 Task: Create new contact,   with mail id: 'VictoriaLee@cornell.edu', first name: 'Victoria', Last name: 'Lee', Job Title: Content Writer, Phone number (512) 555-2345. Change life cycle stage to  'Lead' and lead status to 'New'. Add new company to the associated contact: www.herofutureenergies.com
 . Logged in from softage.5@softage.net
Action: Mouse moved to (77, 47)
Screenshot: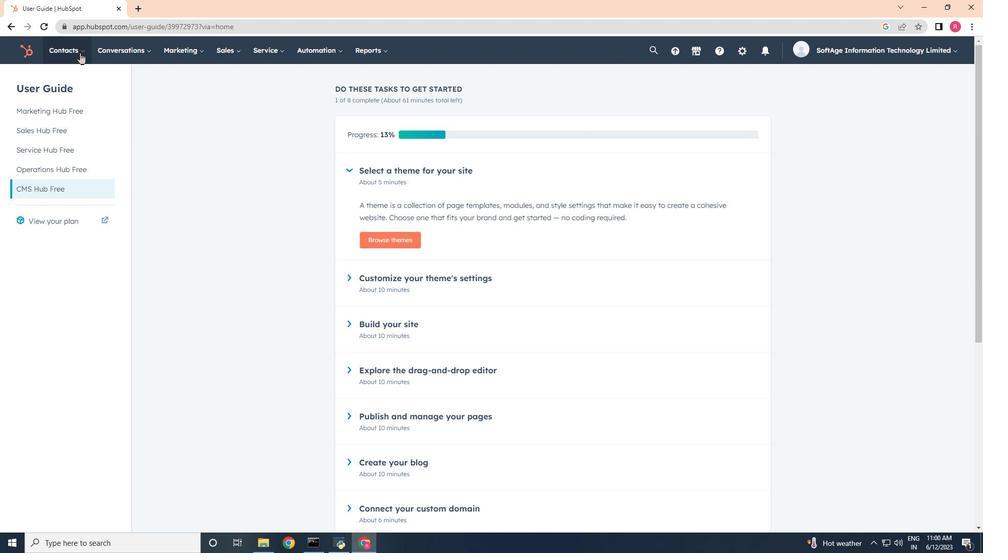 
Action: Mouse pressed left at (77, 47)
Screenshot: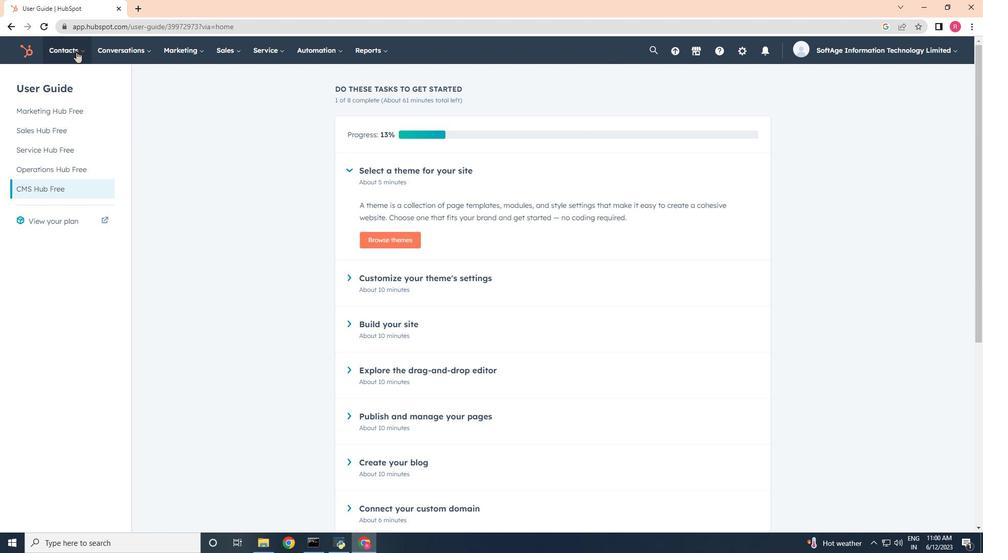 
Action: Mouse moved to (81, 83)
Screenshot: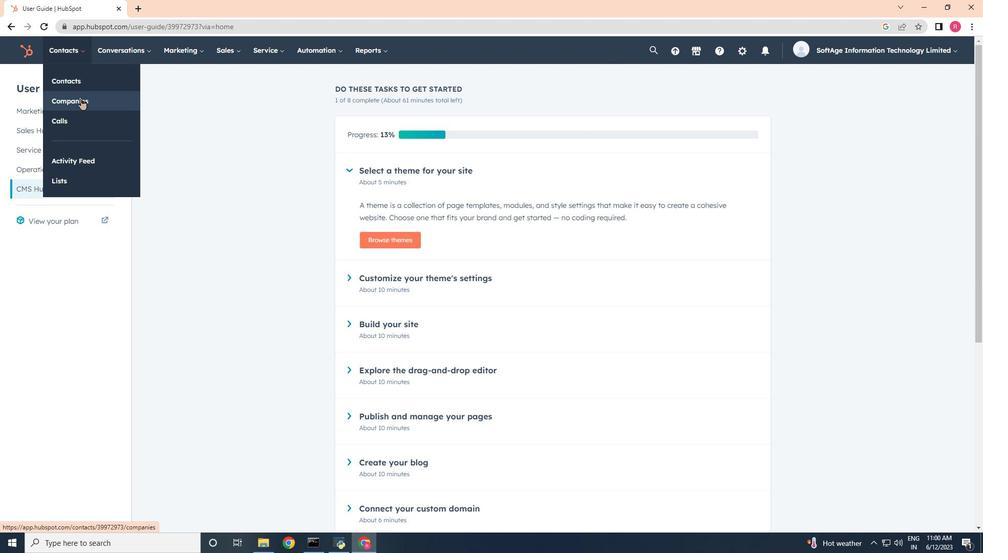 
Action: Mouse pressed left at (81, 83)
Screenshot: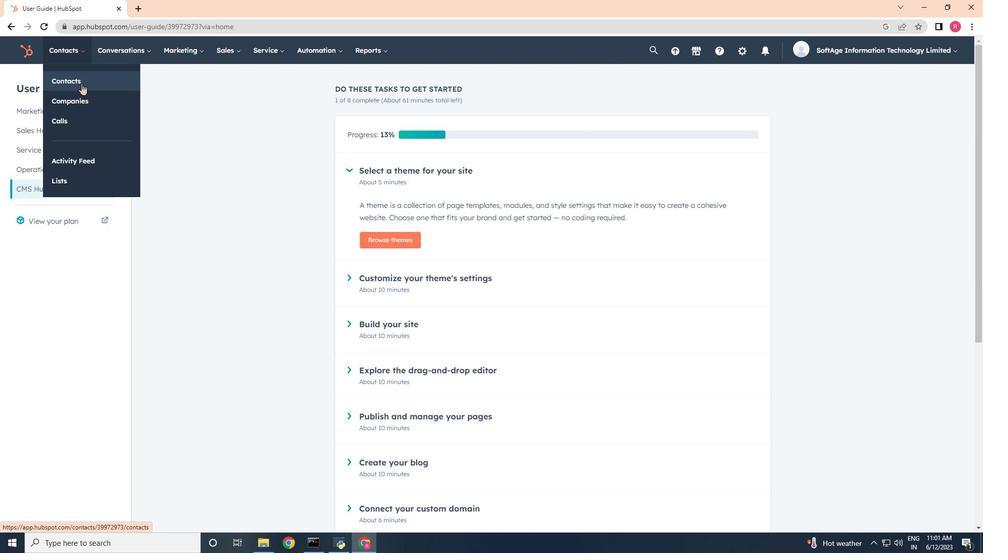
Action: Mouse moved to (924, 91)
Screenshot: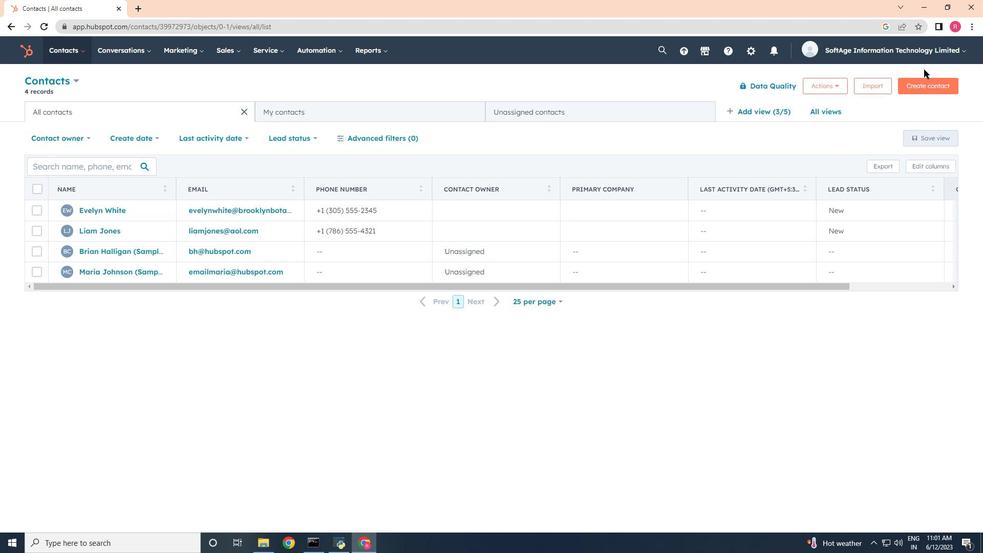 
Action: Mouse pressed left at (924, 91)
Screenshot: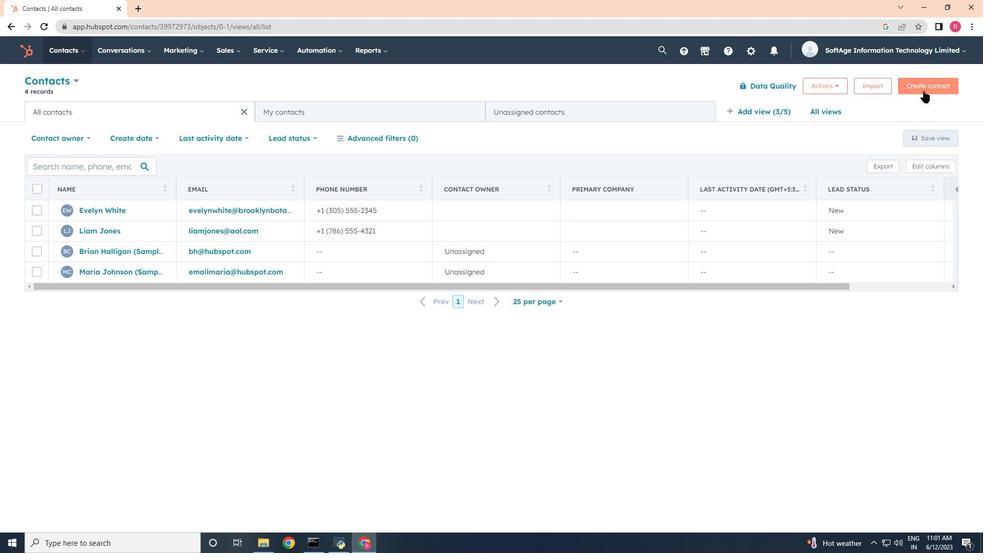 
Action: Mouse moved to (739, 135)
Screenshot: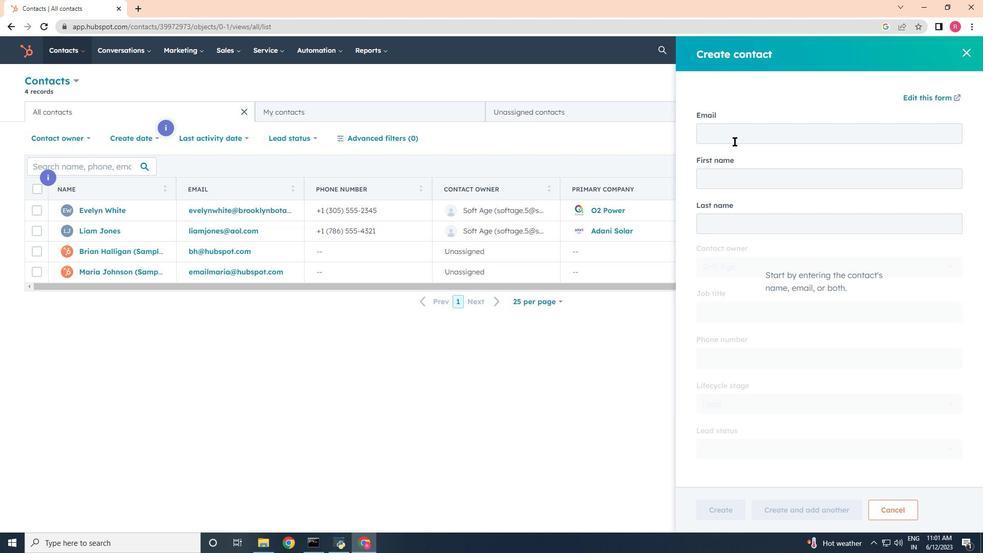 
Action: Mouse pressed left at (739, 135)
Screenshot: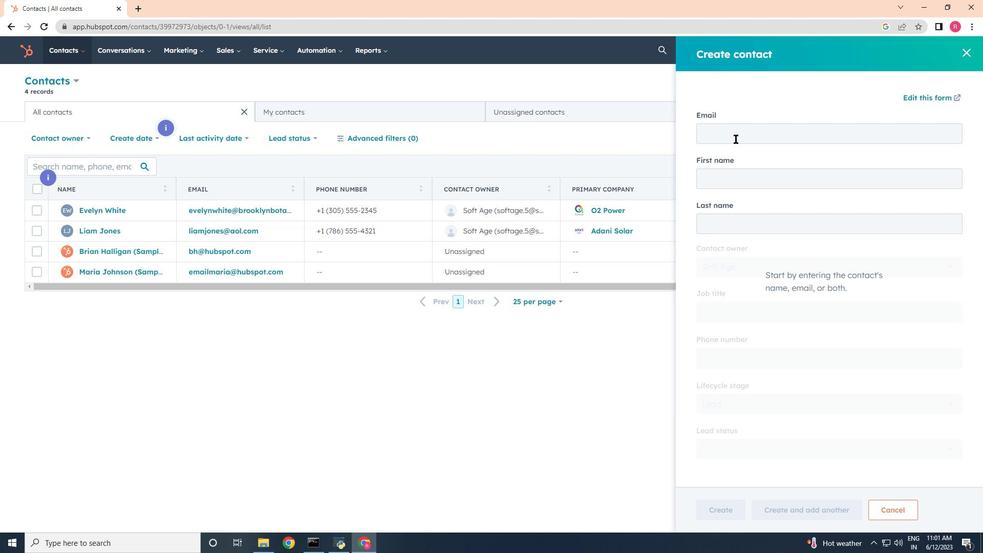 
Action: Key pressed <Key.shift>Victoria<Key.shift>Lee<Key.shift><Key.shift><Key.shift><Key.shift><Key.shift><Key.shift><Key.shift><Key.shift><Key.shift><Key.shift>@cornell.edu<Key.tab><Key.shift>Victoria<Key.tab><Key.shift>LEE<Key.backspace><Key.backspace>ee
Screenshot: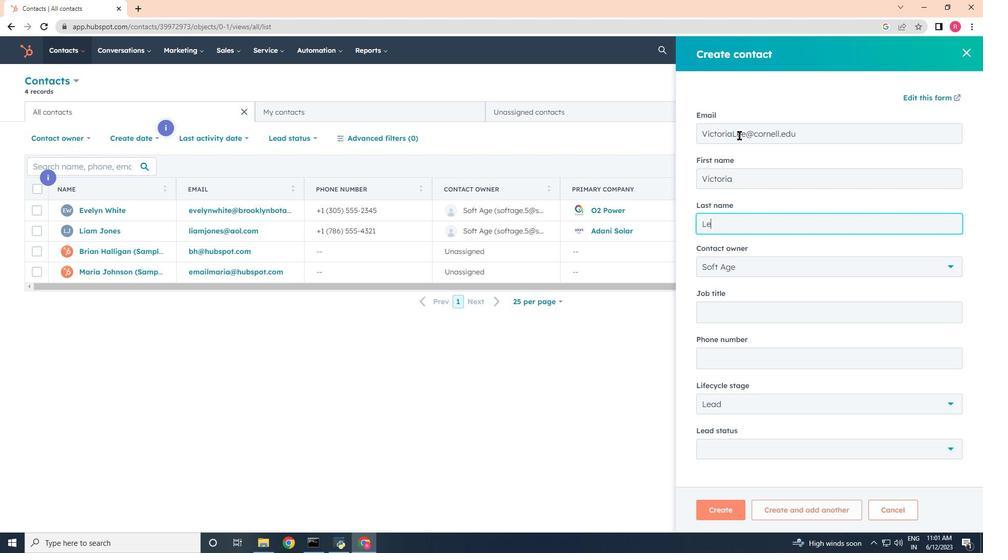 
Action: Mouse moved to (742, 310)
Screenshot: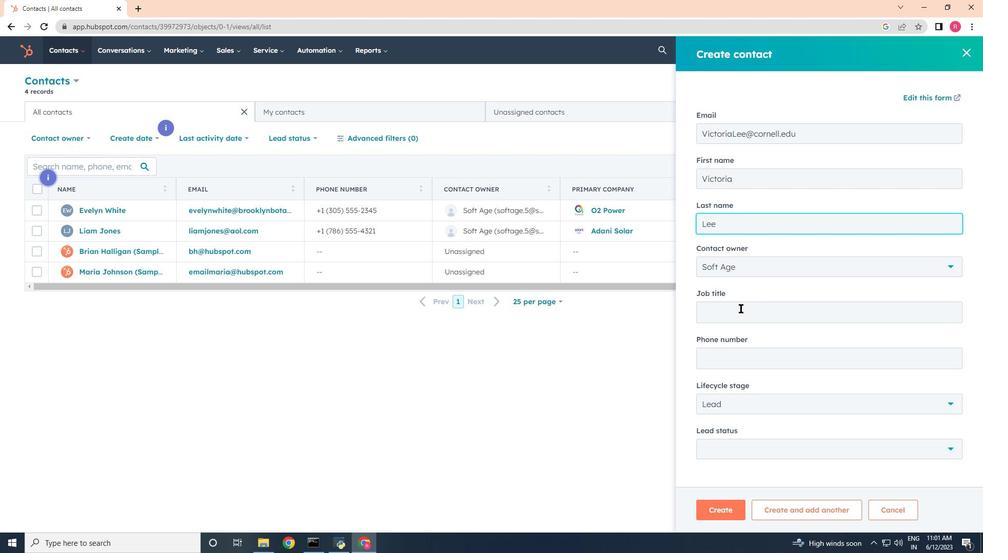 
Action: Mouse pressed left at (742, 310)
Screenshot: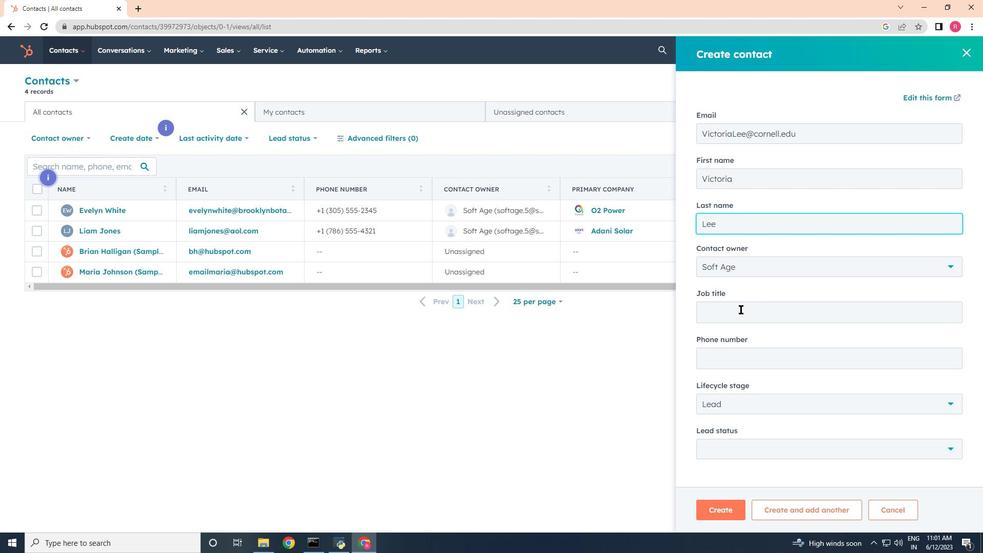 
Action: Mouse moved to (743, 311)
Screenshot: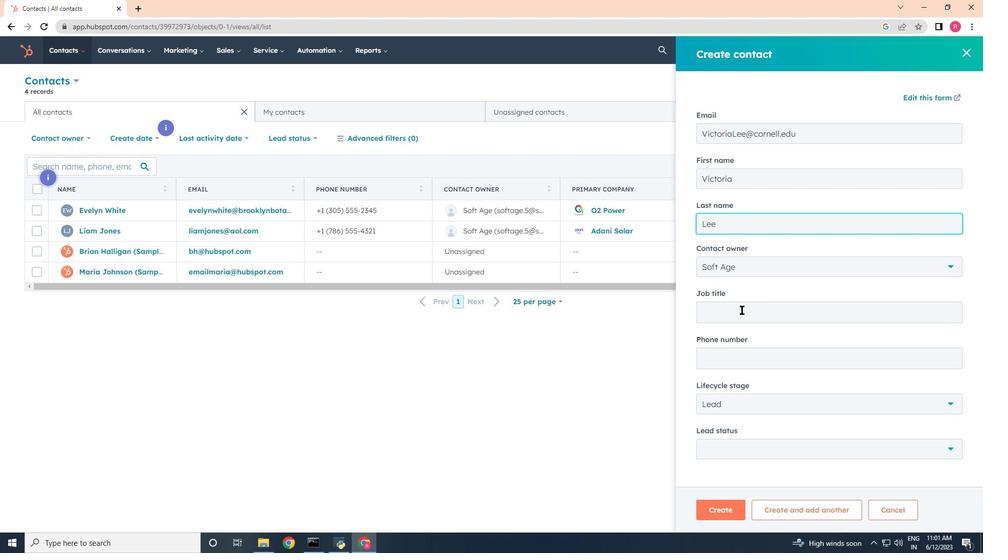 
Action: Key pressed <Key.shift>Content<Key.space><Key.shift>Write
Screenshot: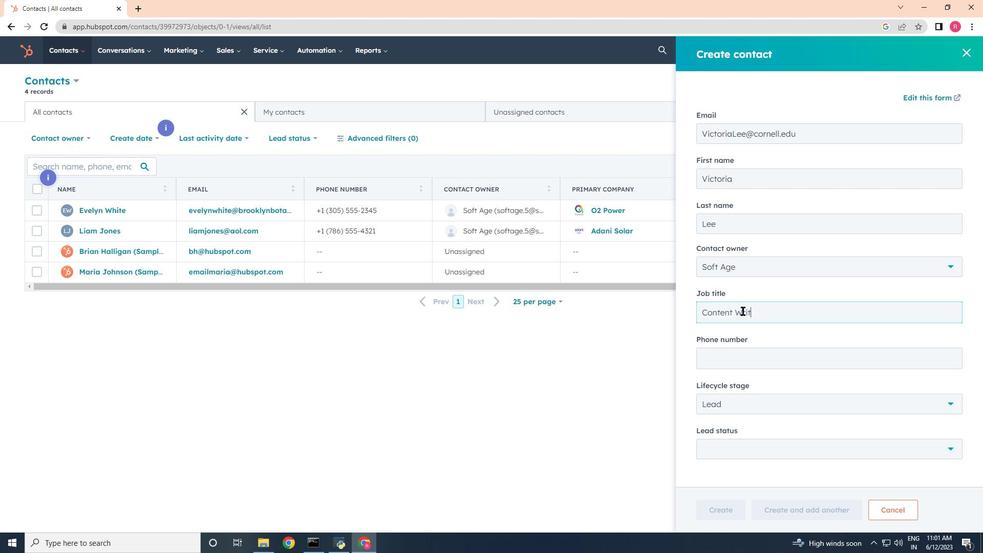 
Action: Mouse moved to (786, 298)
Screenshot: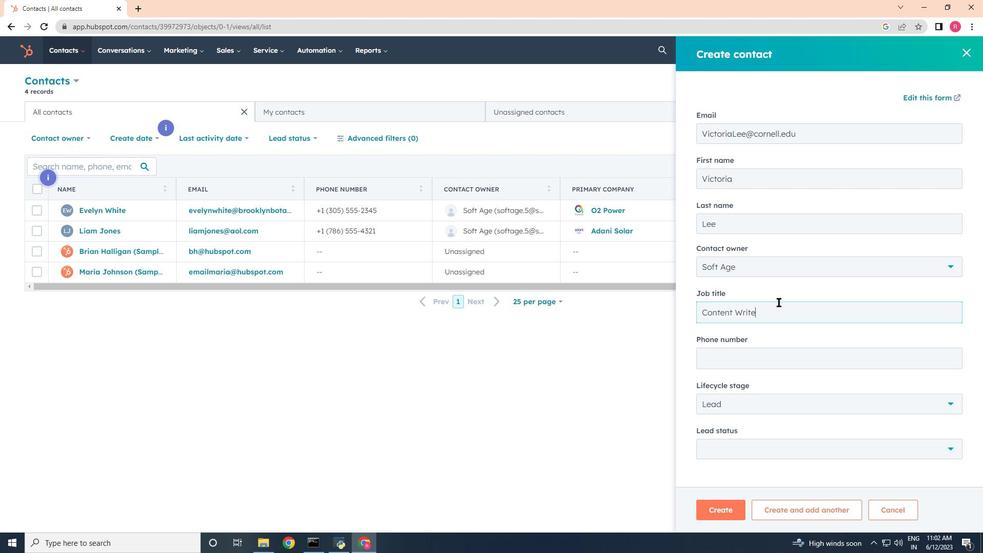 
Action: Mouse scrolled (786, 298) with delta (0, 0)
Screenshot: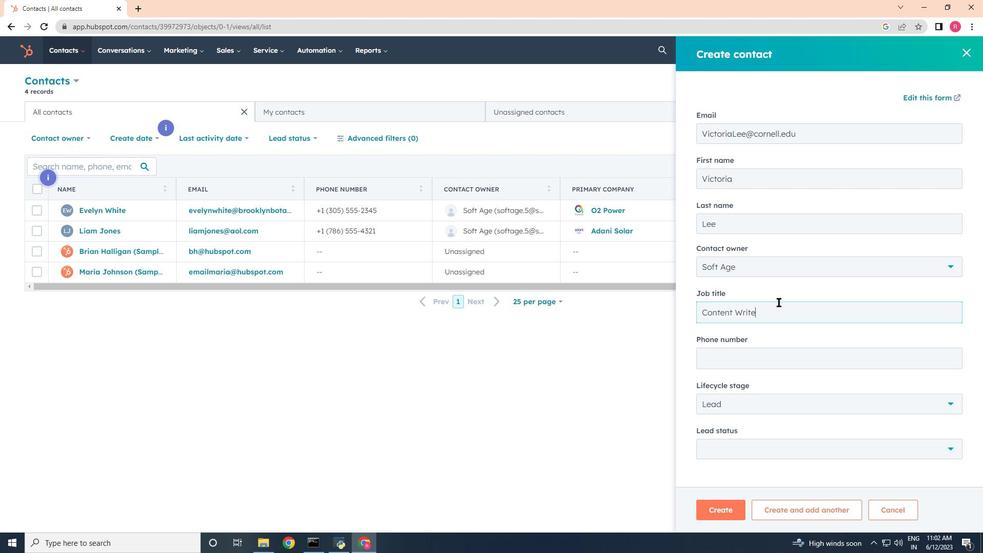 
Action: Mouse moved to (776, 322)
Screenshot: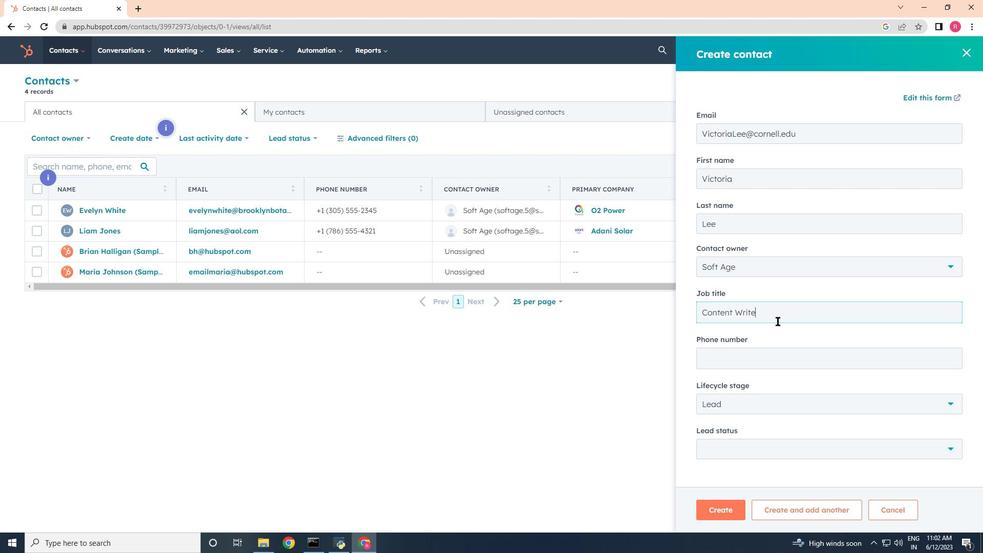
Action: Key pressed <Key.backspace><Key.backspace><Key.backspace>iter
Screenshot: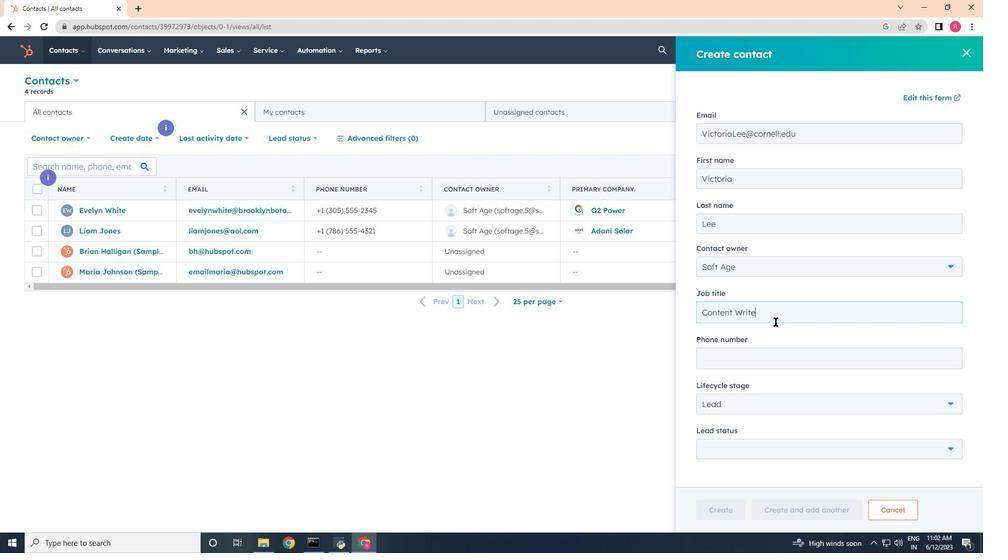 
Action: Mouse moved to (760, 349)
Screenshot: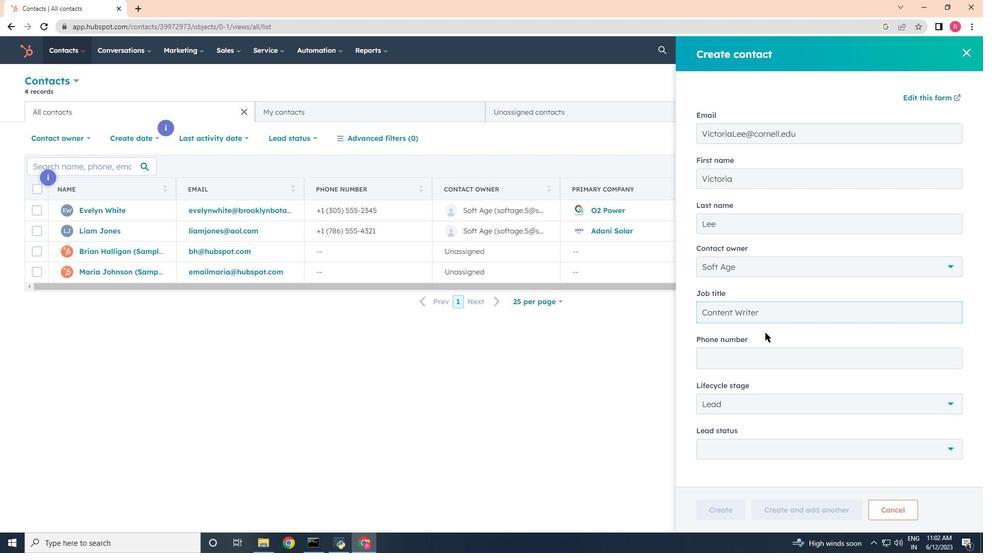 
Action: Mouse pressed left at (760, 349)
Screenshot: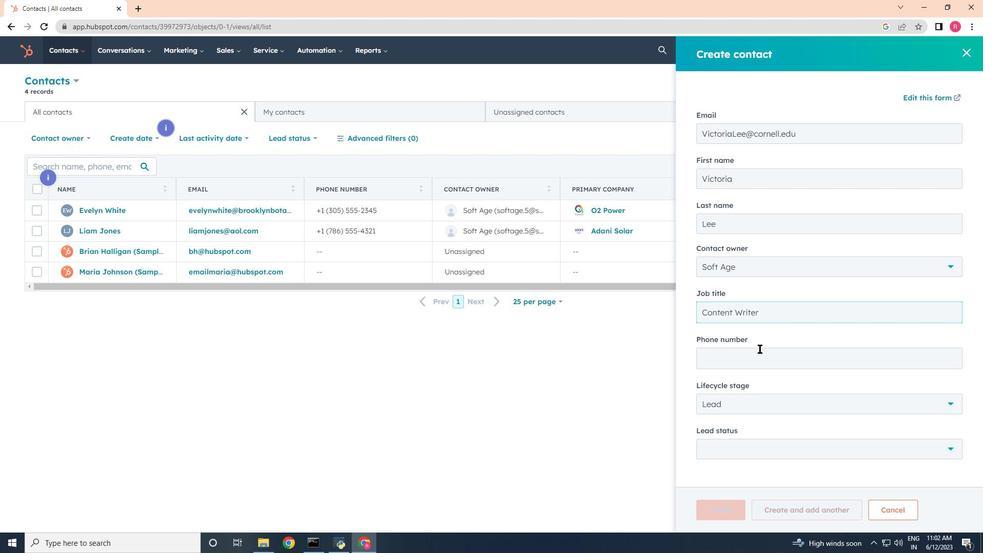 
Action: Mouse moved to (783, 296)
Screenshot: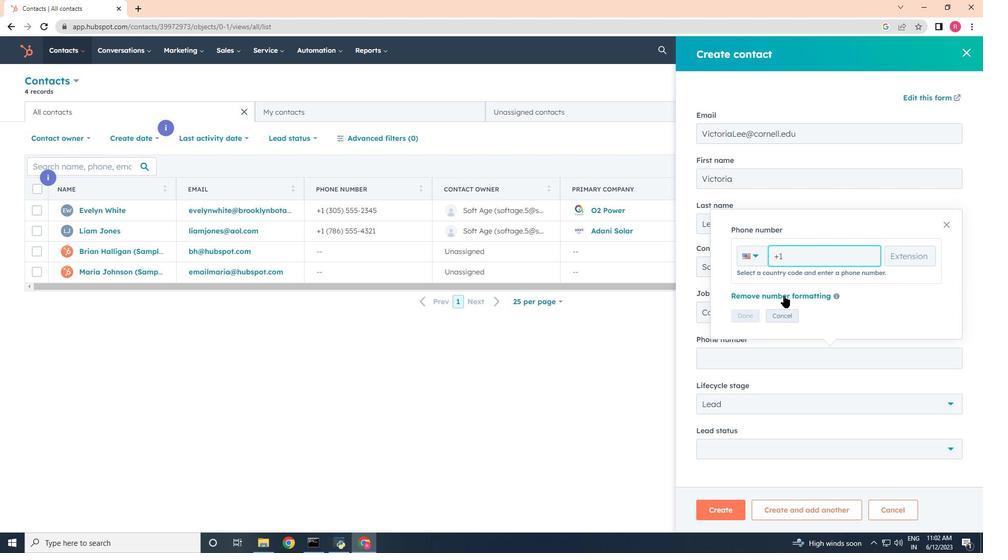 
Action: Key pressed 5125552345
Screenshot: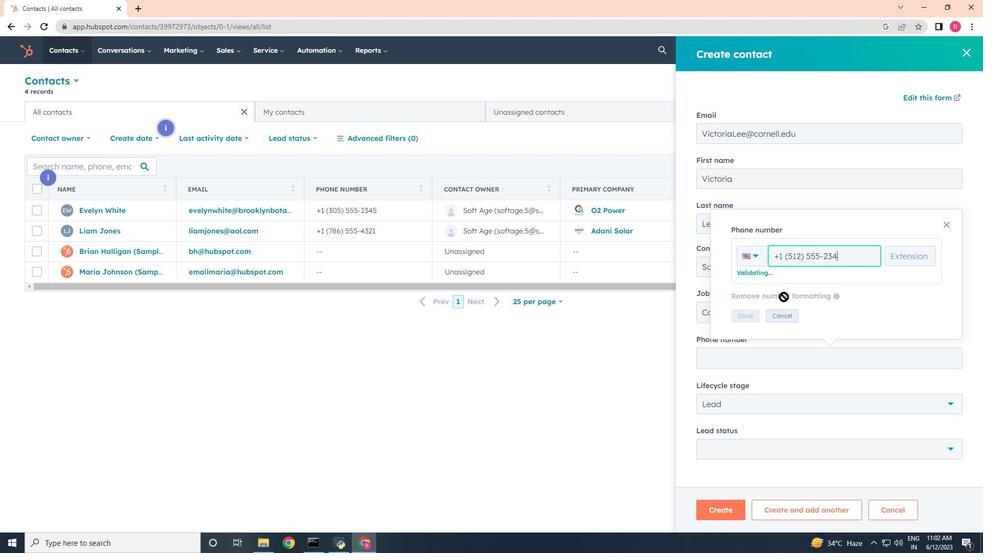 
Action: Mouse moved to (738, 317)
Screenshot: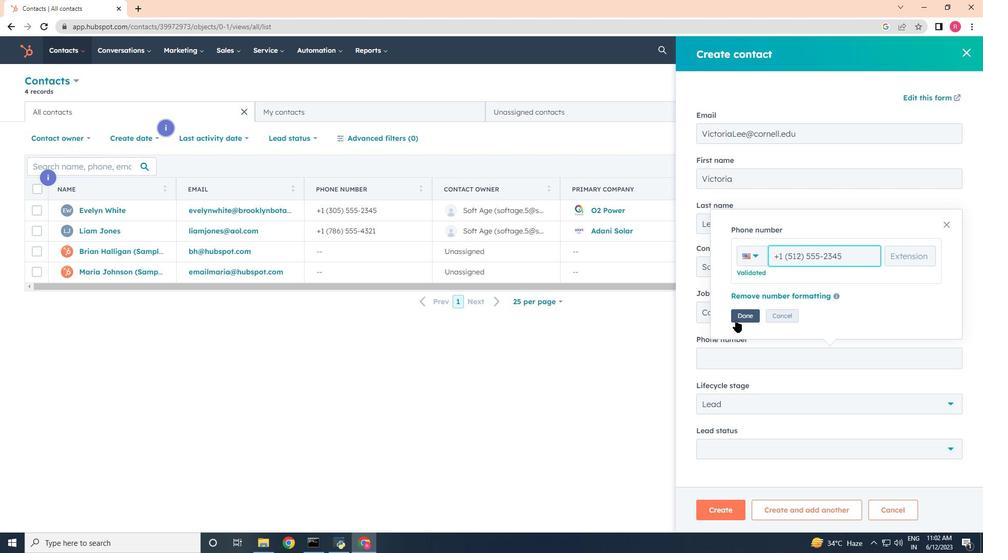 
Action: Mouse pressed left at (738, 317)
Screenshot: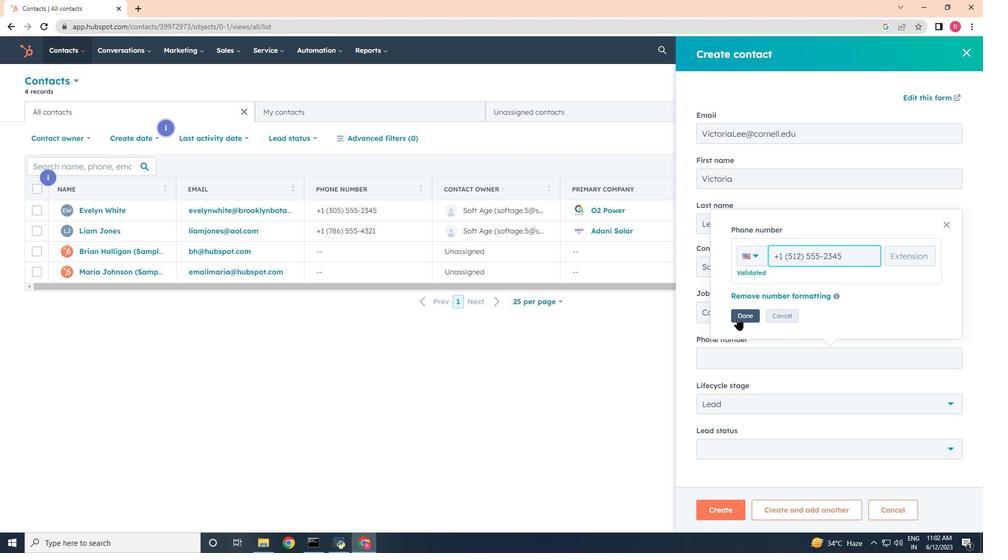 
Action: Mouse moved to (740, 396)
Screenshot: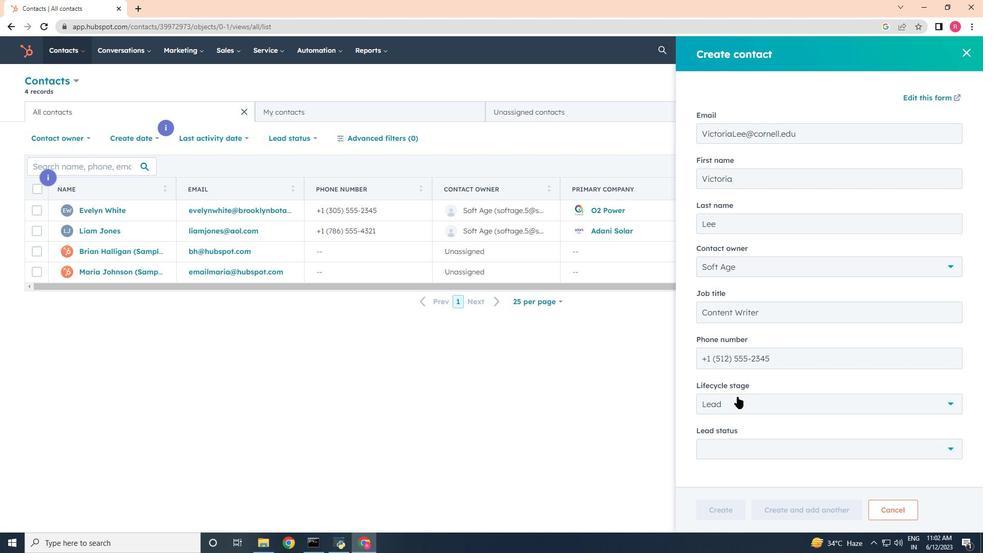 
Action: Mouse pressed left at (740, 396)
Screenshot: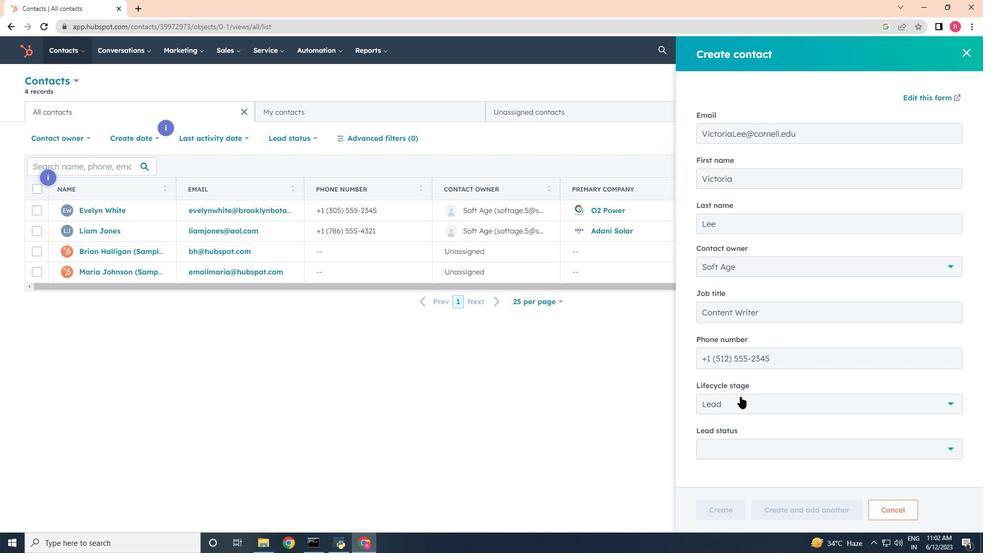 
Action: Mouse moved to (733, 303)
Screenshot: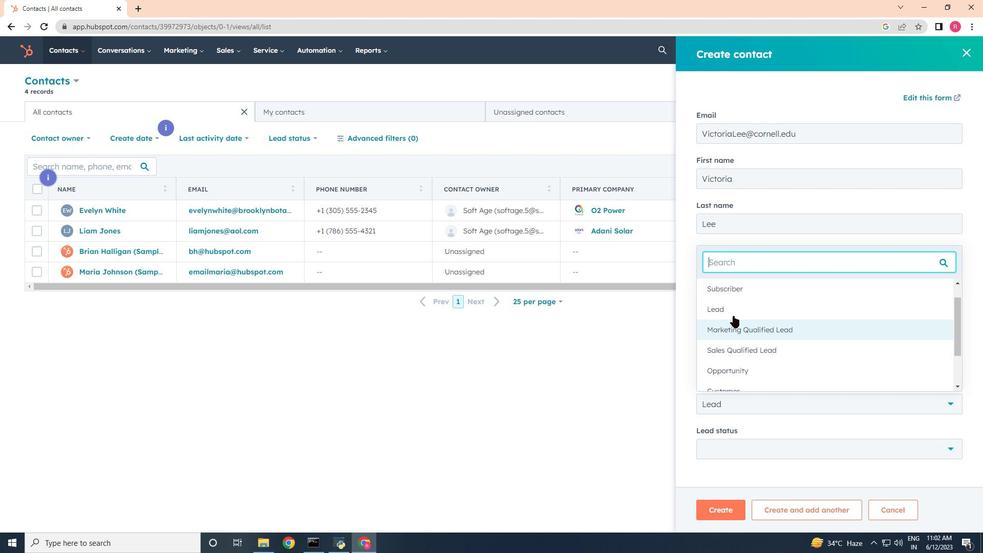 
Action: Mouse pressed left at (733, 303)
Screenshot: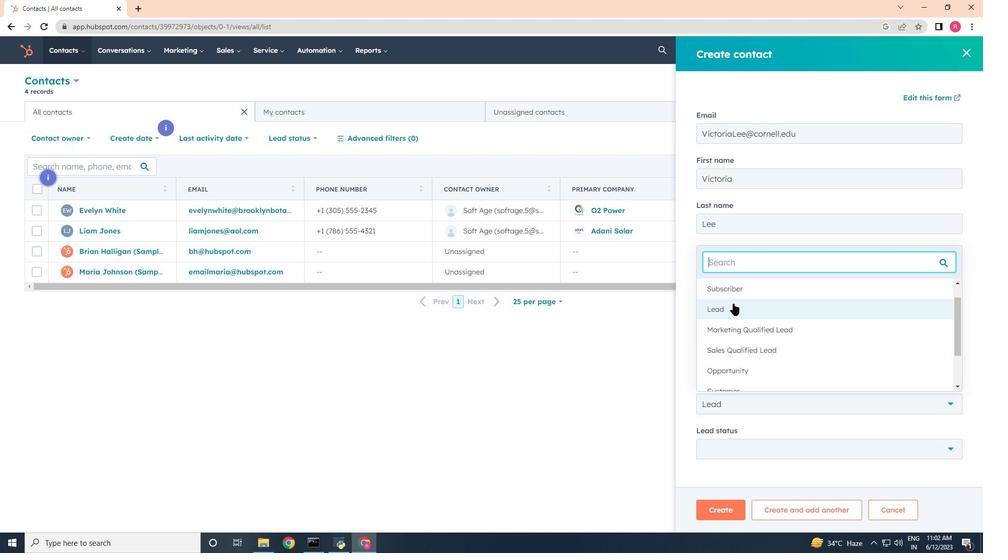 
Action: Mouse moved to (734, 444)
Screenshot: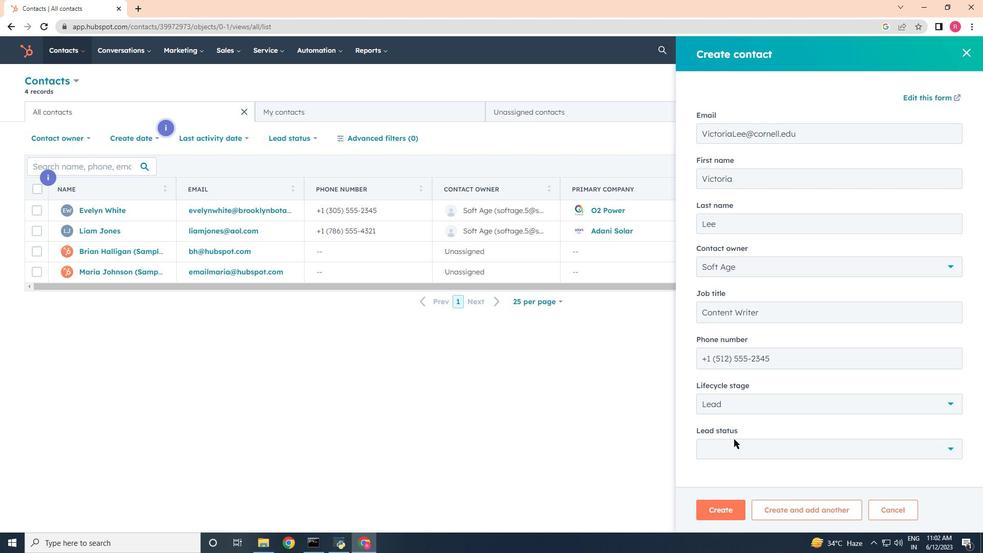 
Action: Mouse pressed left at (734, 444)
Screenshot: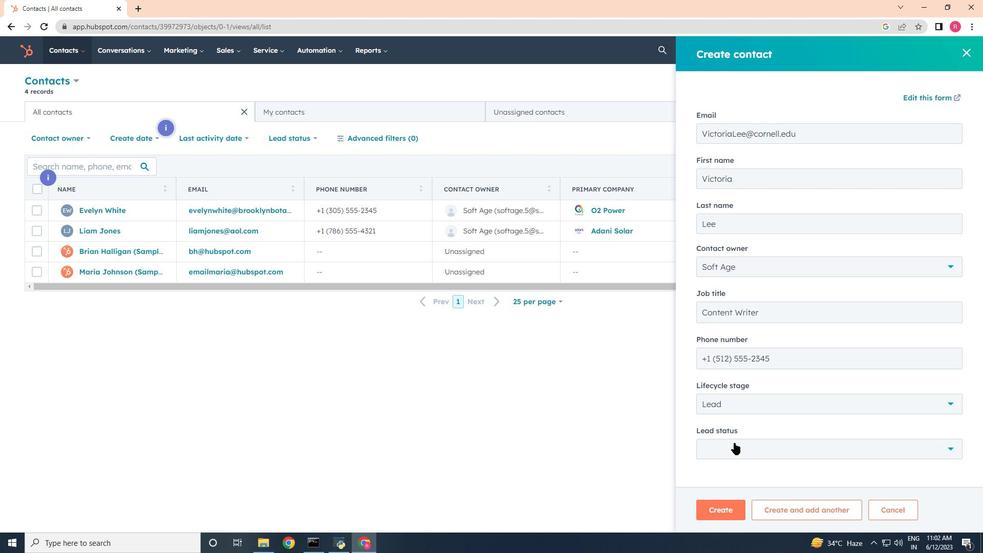 
Action: Mouse moved to (726, 356)
Screenshot: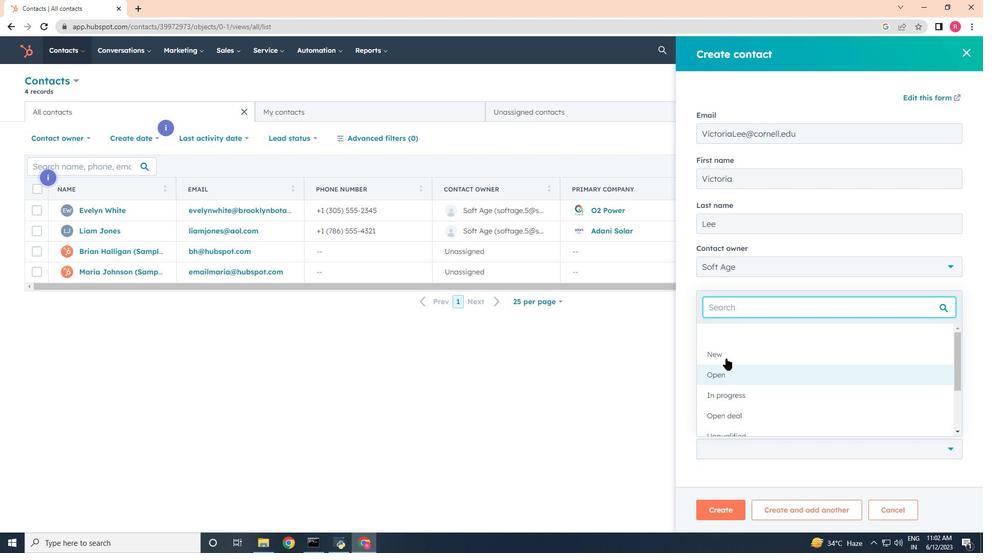 
Action: Mouse pressed left at (726, 356)
Screenshot: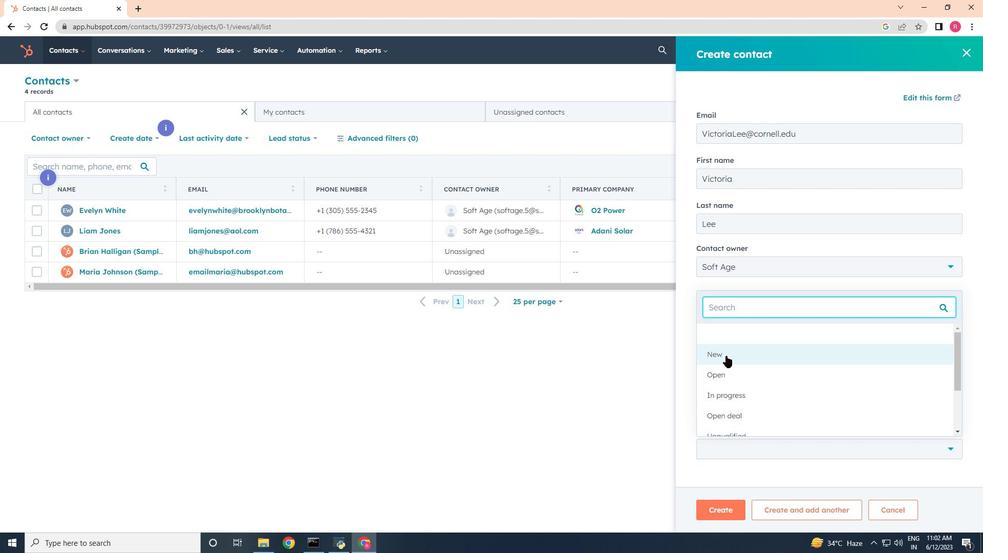 
Action: Mouse moved to (728, 512)
Screenshot: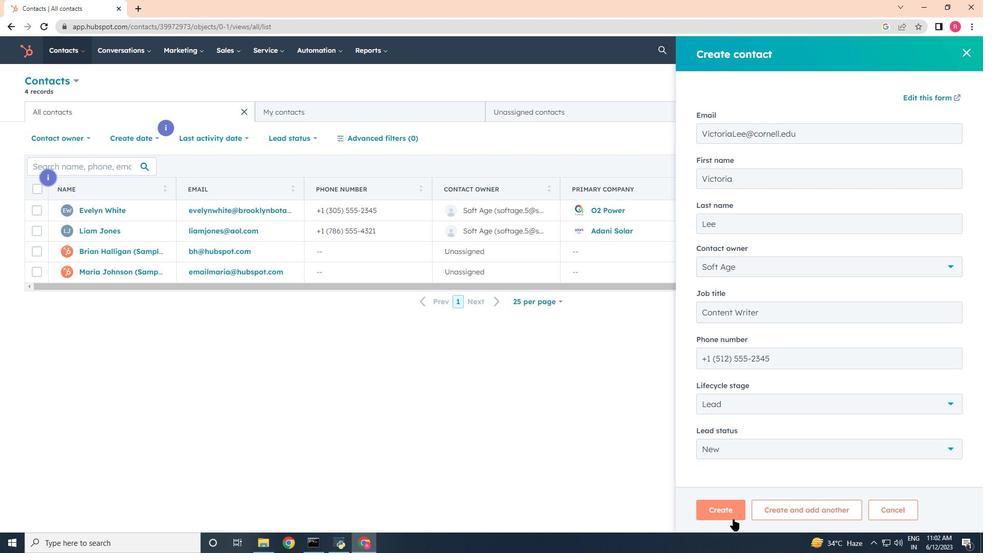 
Action: Mouse pressed left at (728, 512)
Screenshot: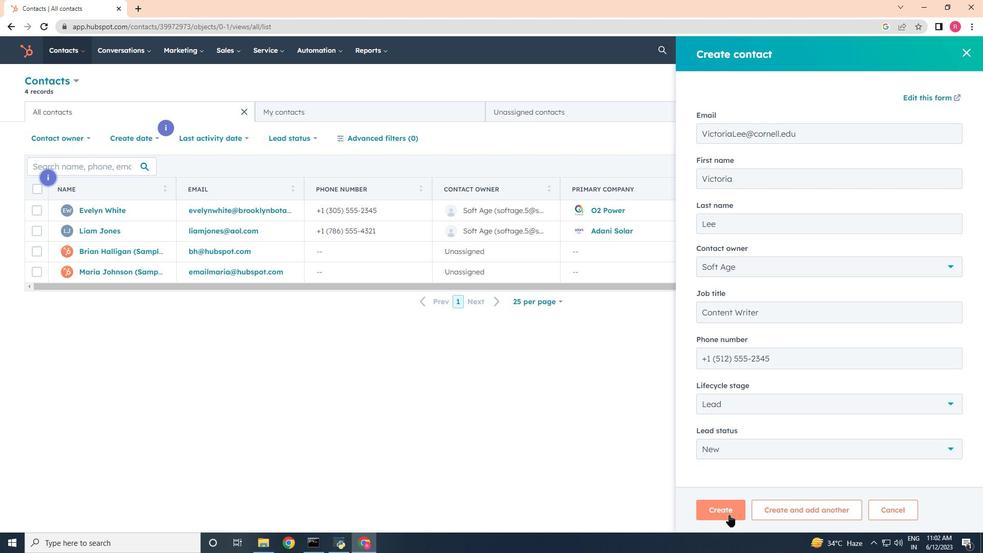 
Action: Mouse moved to (700, 329)
Screenshot: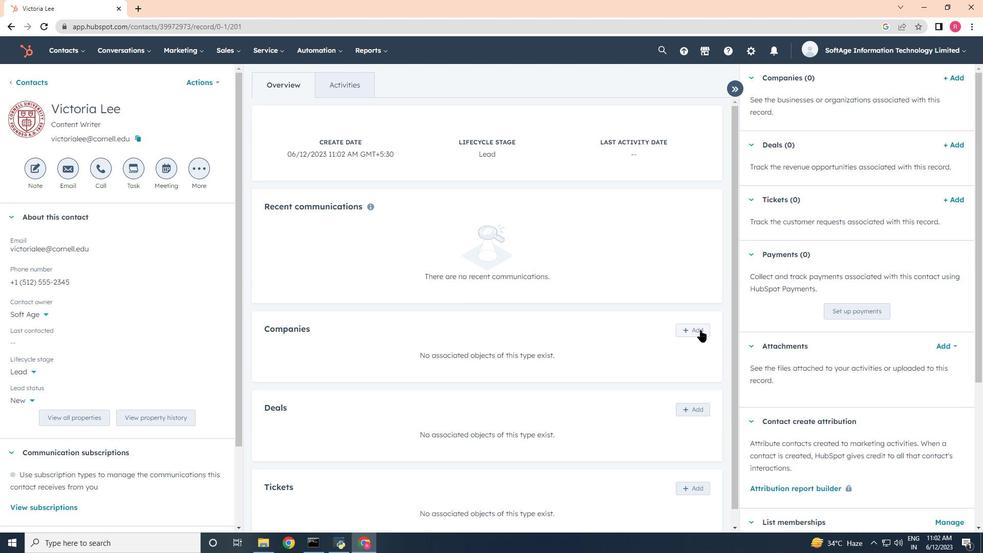 
Action: Mouse pressed left at (700, 329)
Screenshot: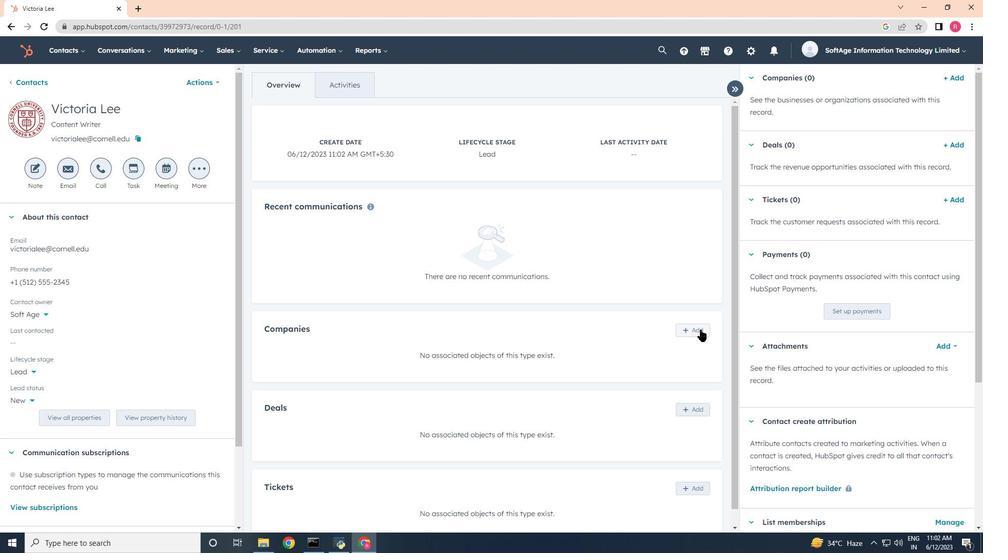 
Action: Mouse moved to (767, 113)
Screenshot: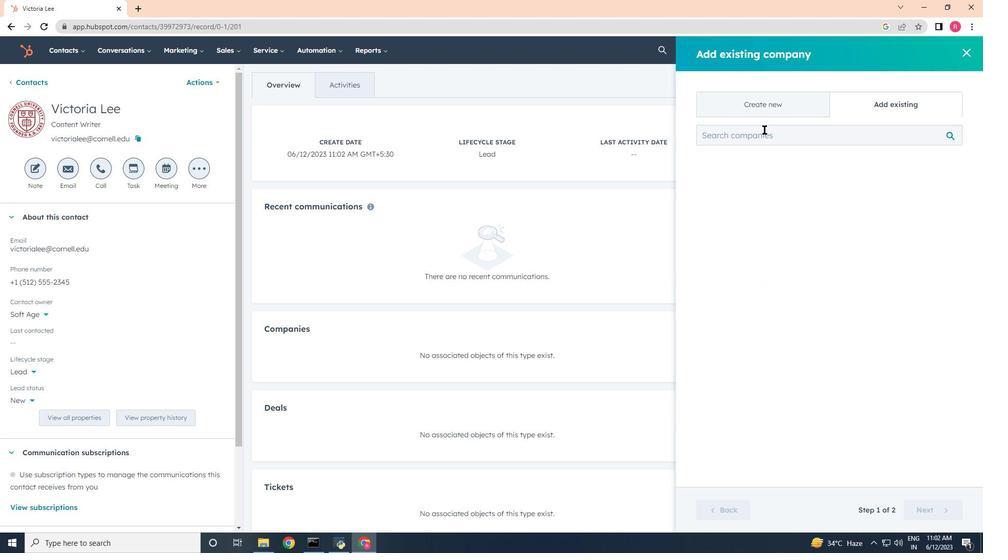
Action: Mouse pressed left at (767, 113)
Screenshot: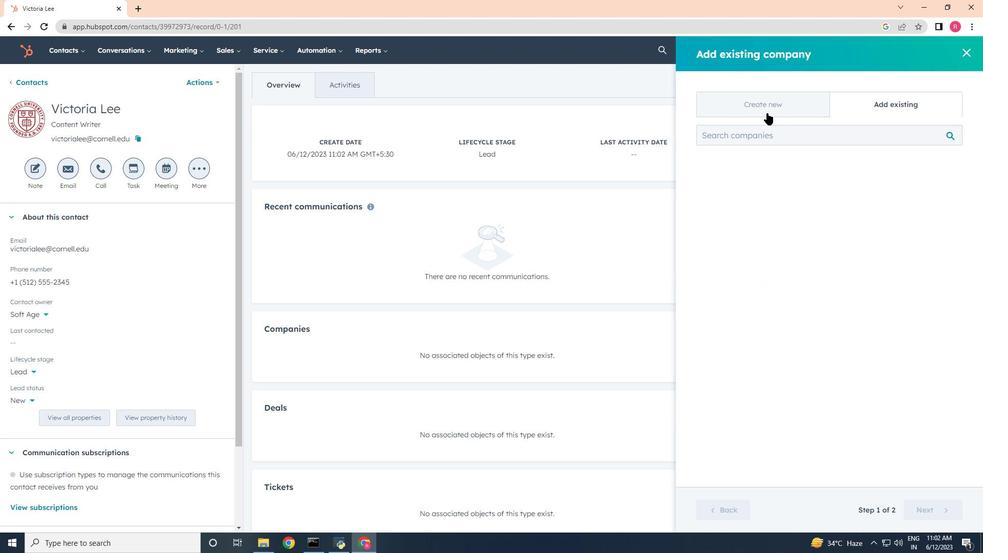 
Action: Mouse moved to (773, 163)
Screenshot: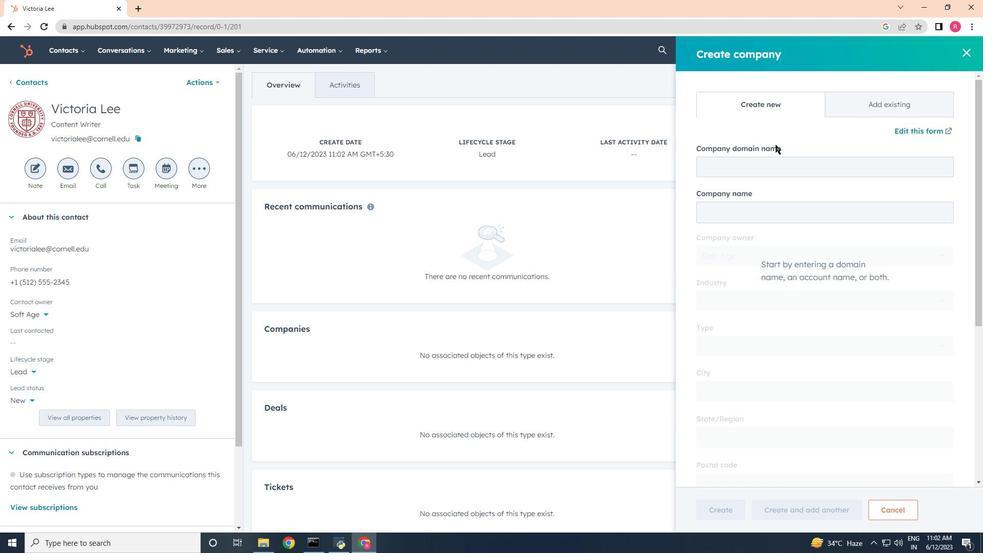 
Action: Mouse pressed left at (773, 163)
Screenshot: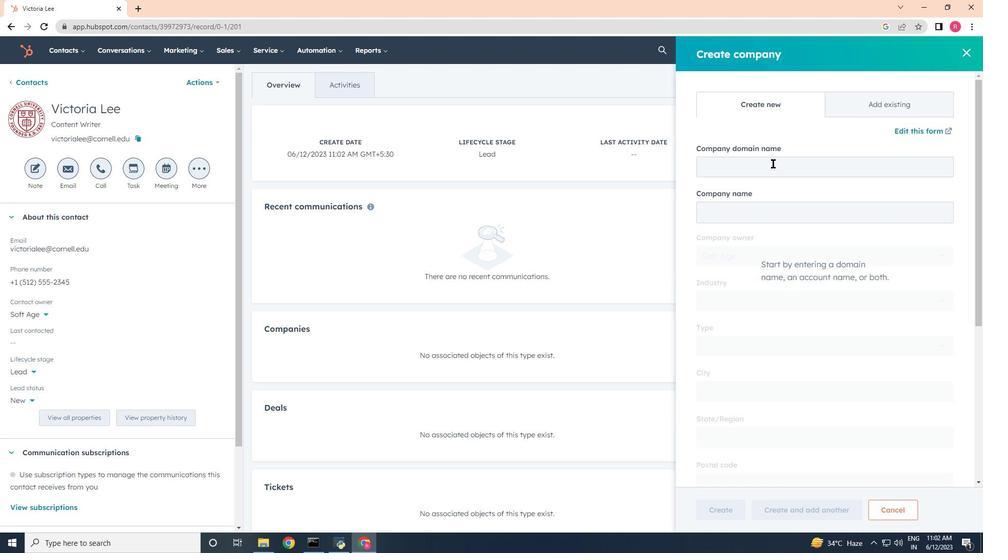 
Action: Mouse moved to (772, 164)
Screenshot: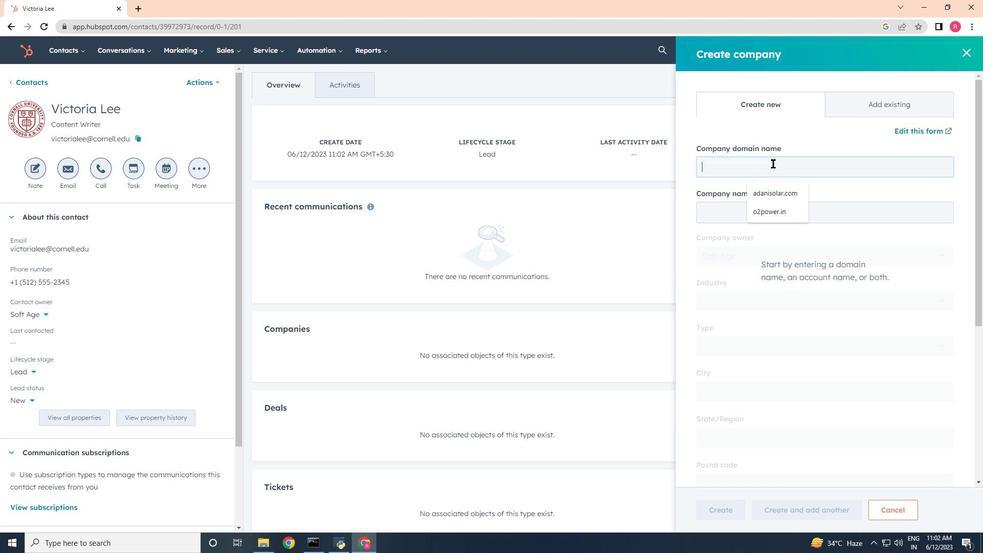
Action: Key pressed www.herofutureenergies.com
Screenshot: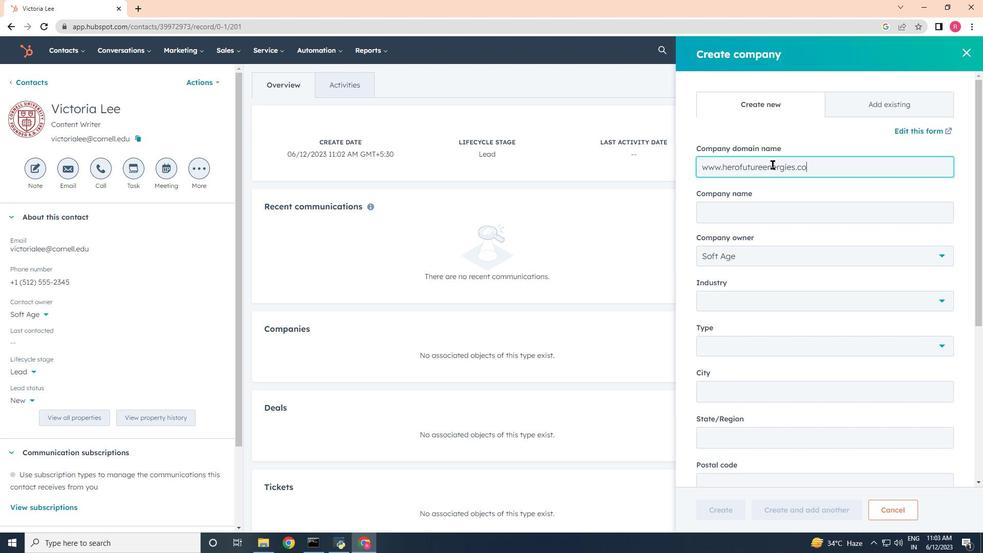 
Action: Mouse moved to (782, 344)
Screenshot: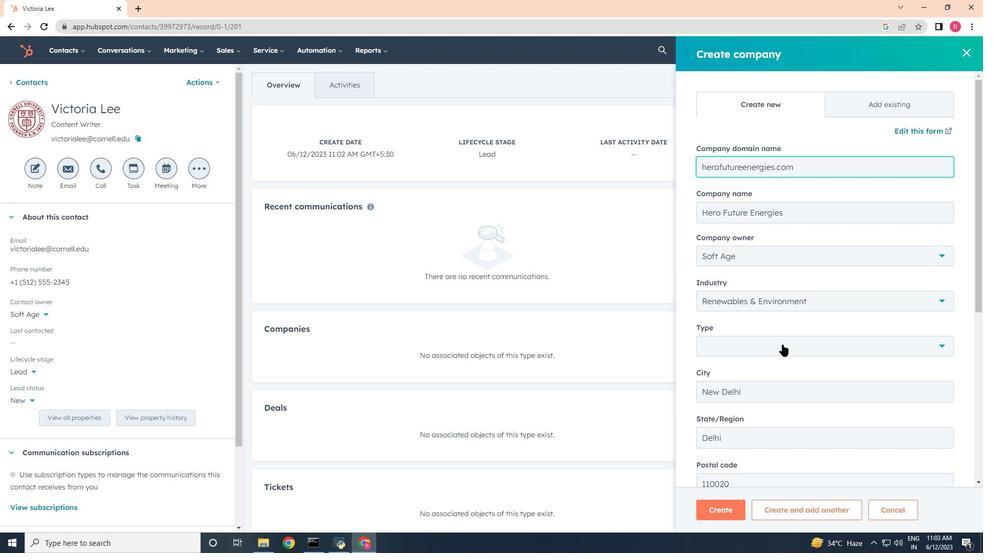 
Action: Mouse scrolled (782, 344) with delta (0, 0)
Screenshot: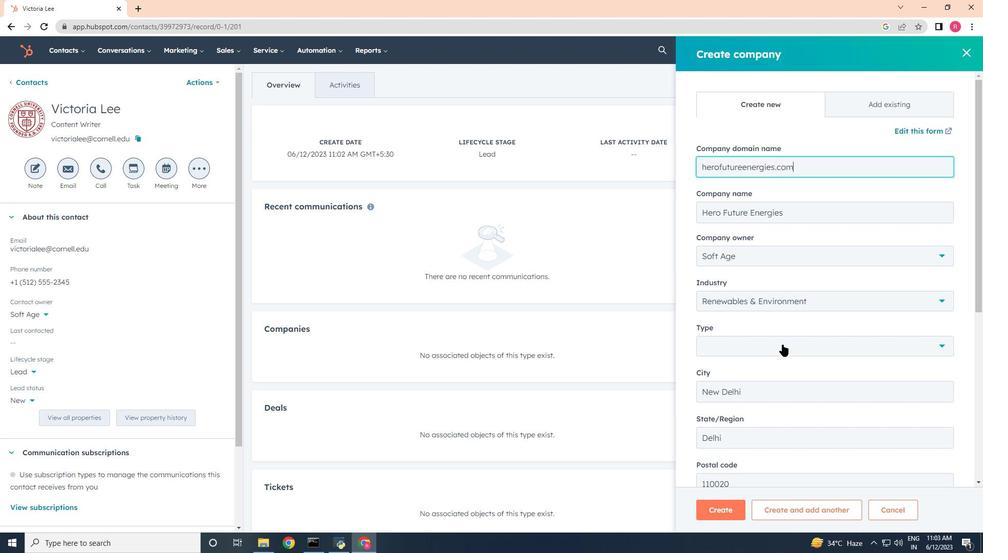
Action: Mouse moved to (783, 344)
Screenshot: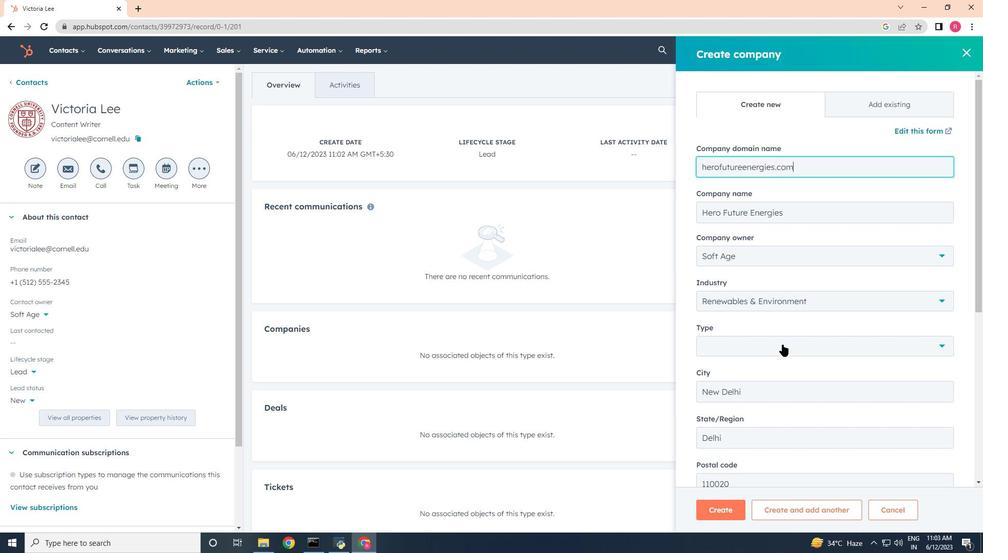 
Action: Mouse scrolled (783, 344) with delta (0, 0)
Screenshot: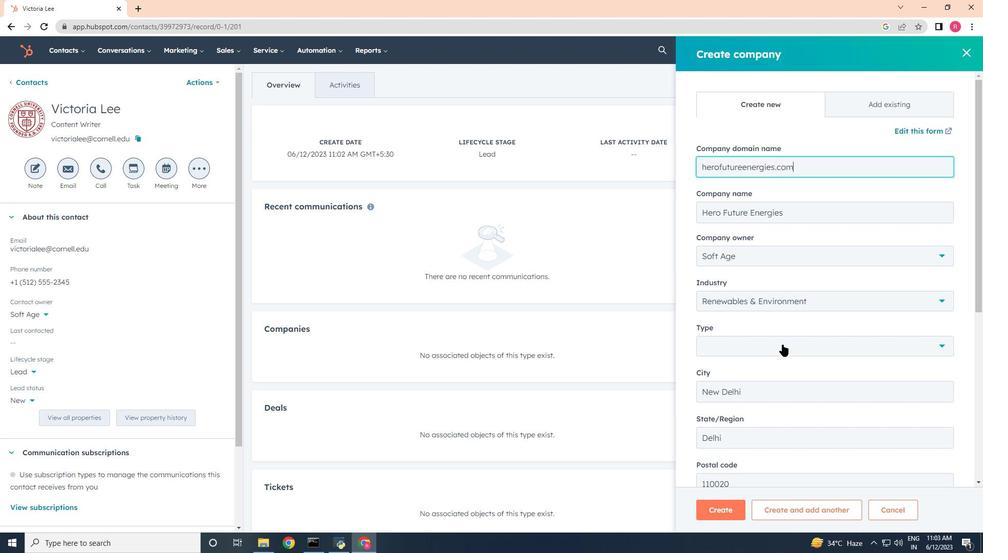
Action: Mouse moved to (783, 345)
Screenshot: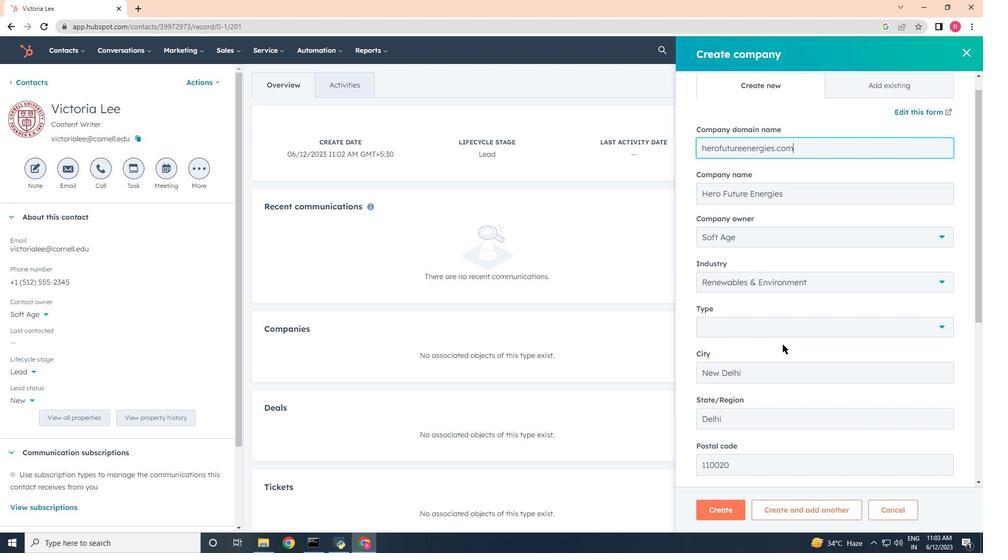 
Action: Mouse scrolled (783, 345) with delta (0, 0)
Screenshot: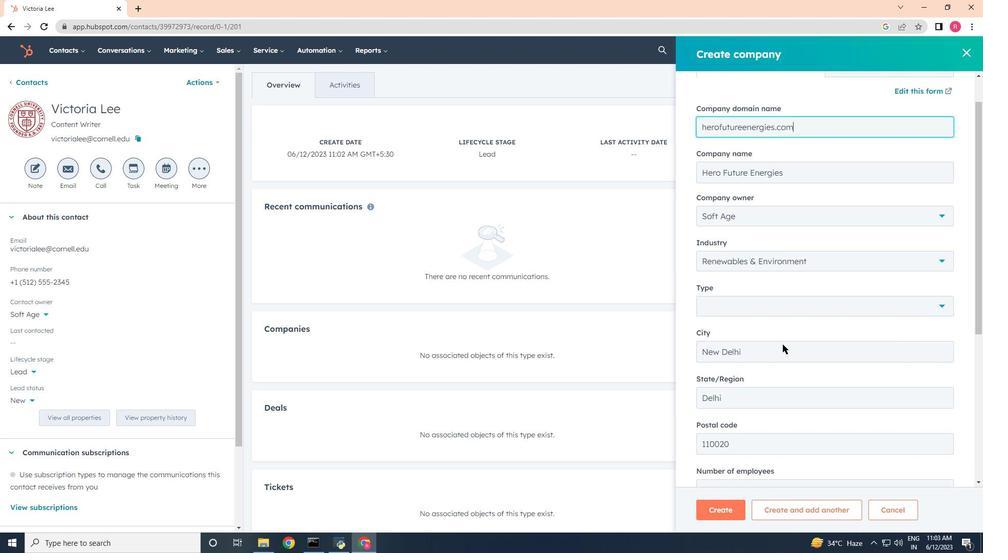 
Action: Mouse moved to (783, 348)
Screenshot: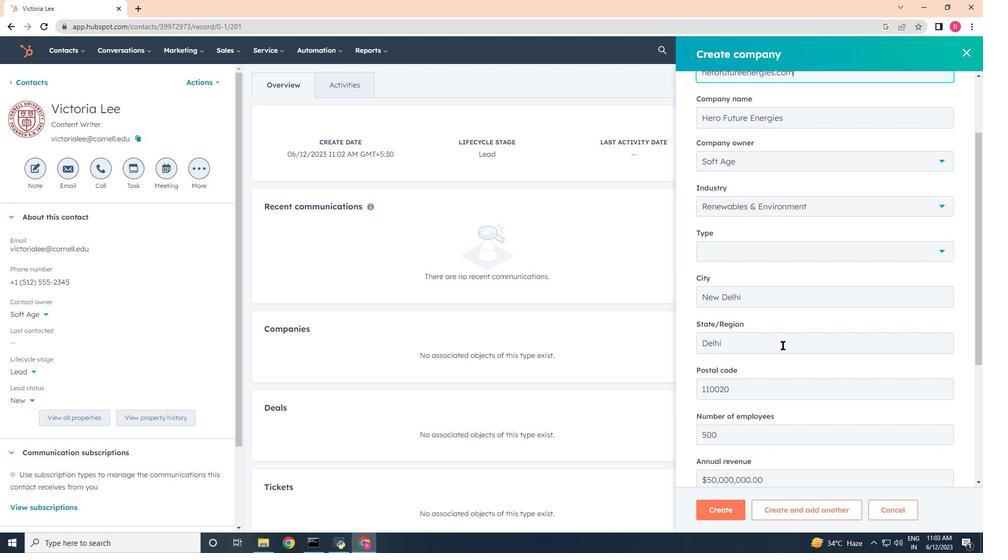 
Action: Mouse scrolled (783, 347) with delta (0, 0)
Screenshot: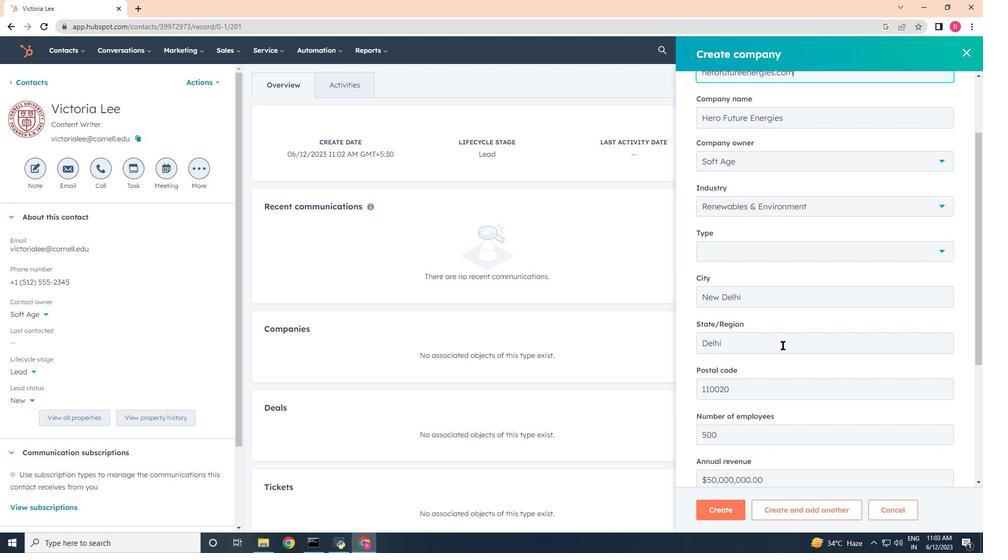 
Action: Mouse moved to (784, 371)
Screenshot: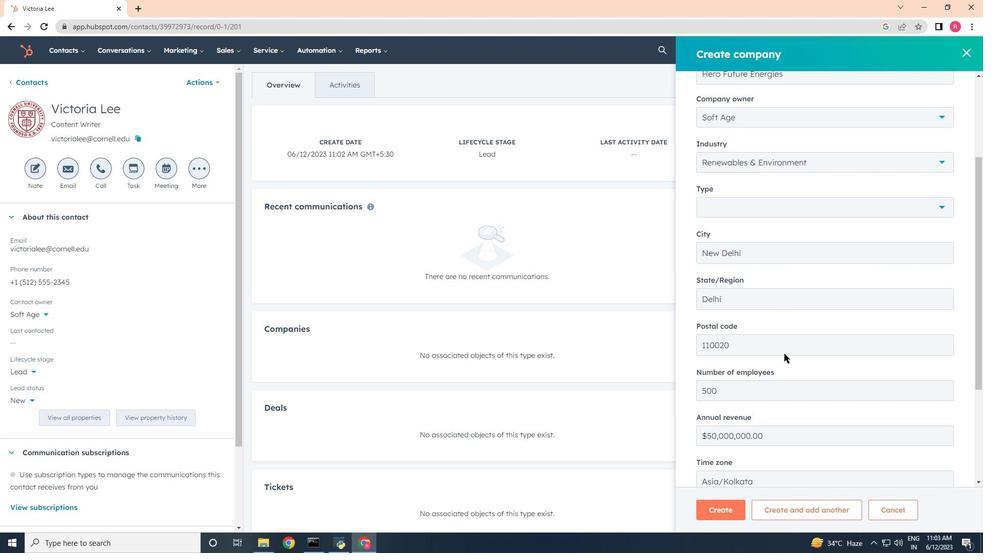 
Action: Mouse scrolled (784, 371) with delta (0, 0)
Screenshot: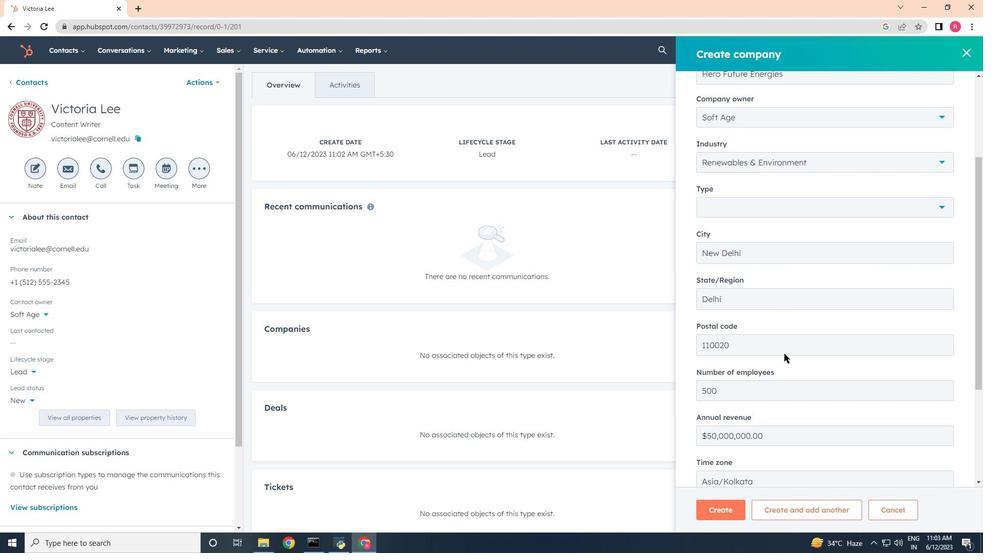 
Action: Mouse moved to (724, 509)
Screenshot: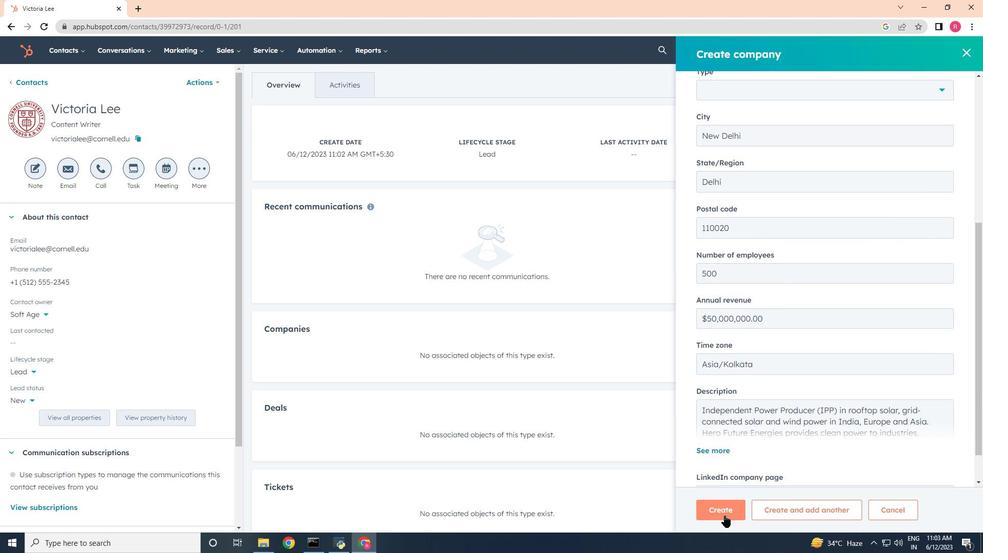 
Action: Mouse pressed left at (724, 509)
Screenshot: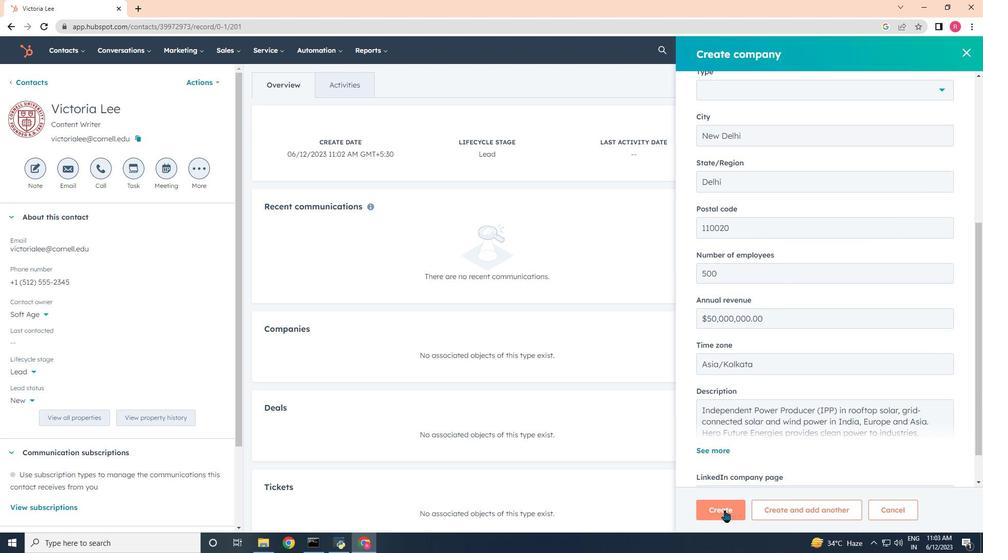 
Action: Mouse moved to (717, 513)
Screenshot: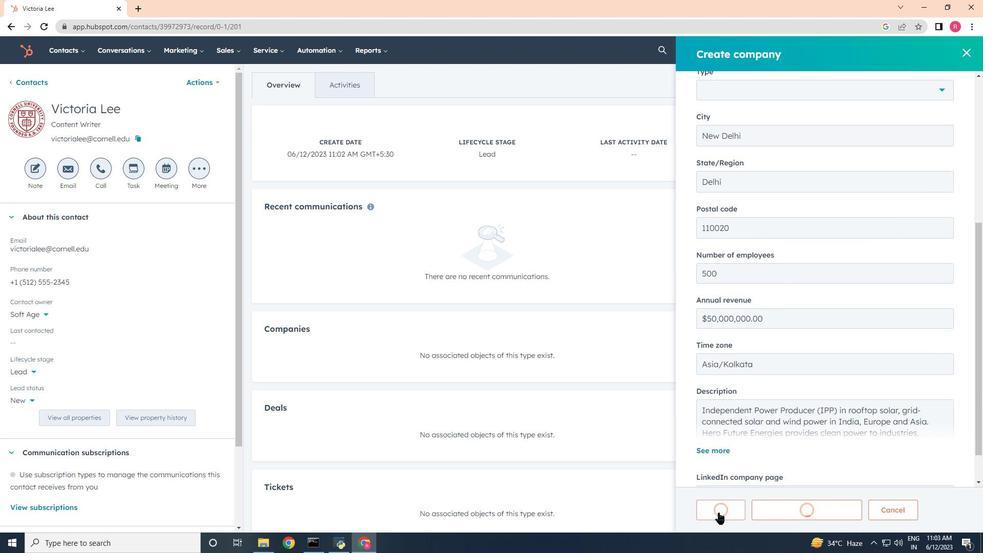 
